 Task: Add the action, sort the to do list then by start date in descending order.
Action: Mouse pressed left at (630, 190)
Screenshot: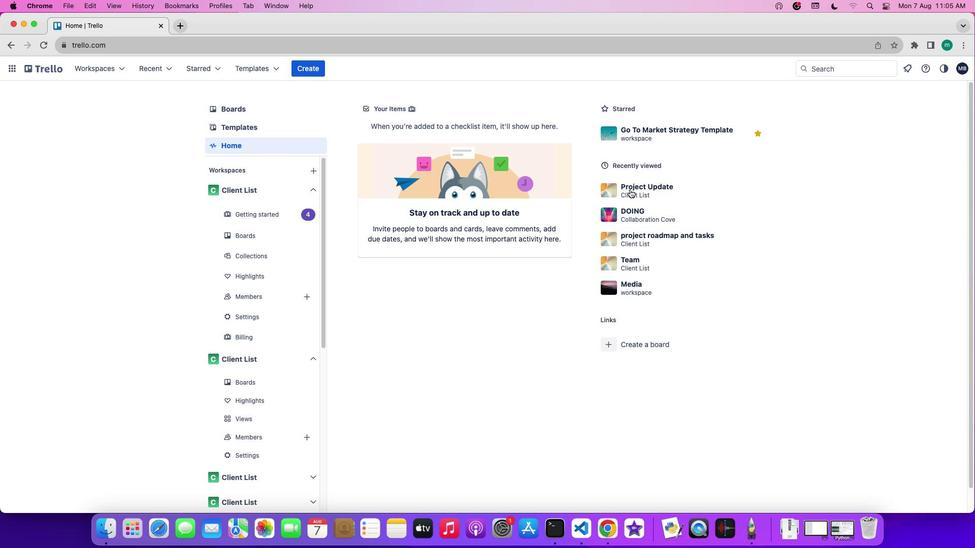 
Action: Mouse moved to (270, 152)
Screenshot: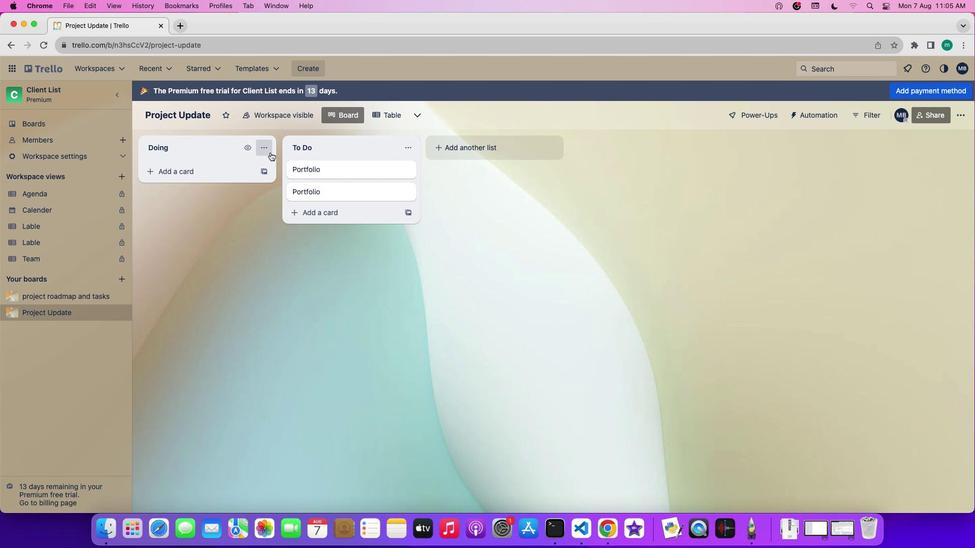 
Action: Mouse pressed left at (270, 152)
Screenshot: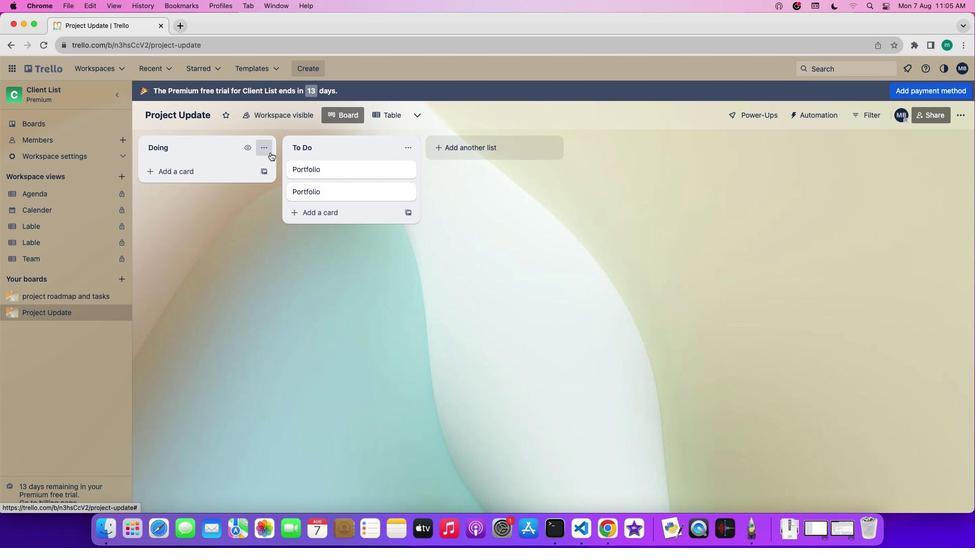 
Action: Mouse moved to (305, 306)
Screenshot: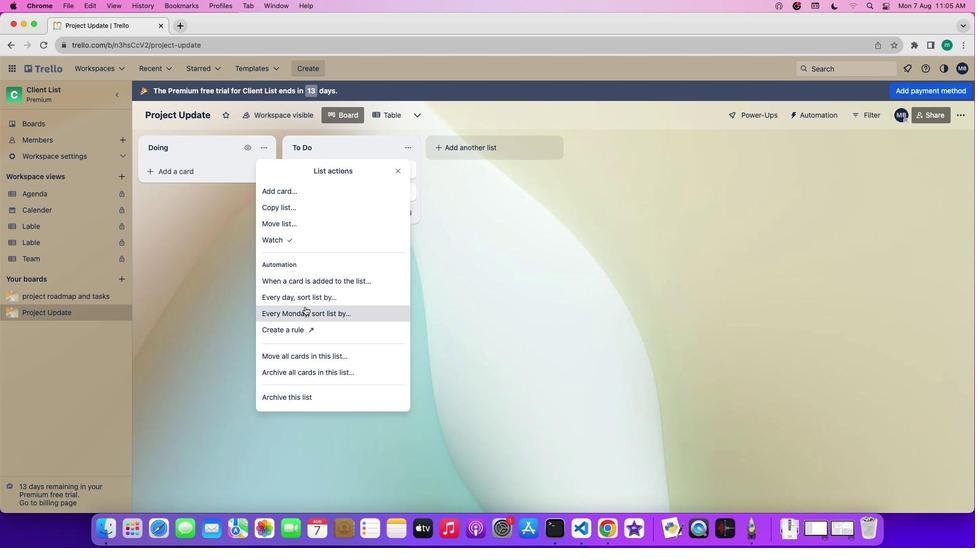 
Action: Mouse pressed left at (305, 306)
Screenshot: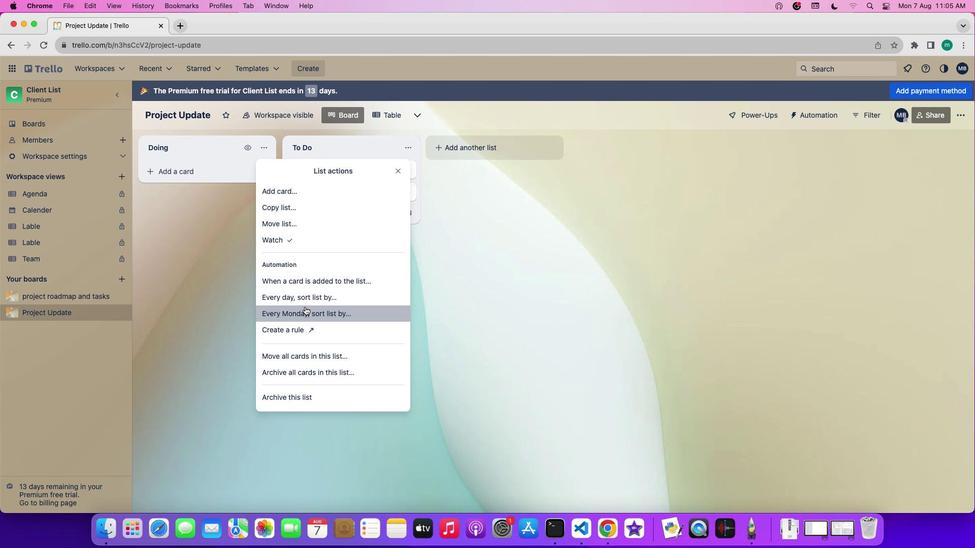 
Action: Mouse moved to (349, 299)
Screenshot: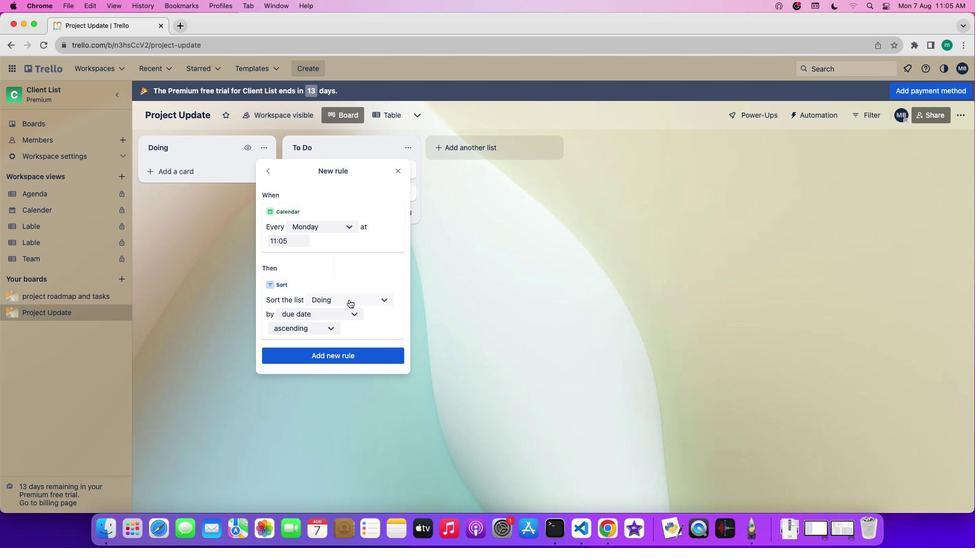 
Action: Mouse pressed left at (349, 299)
Screenshot: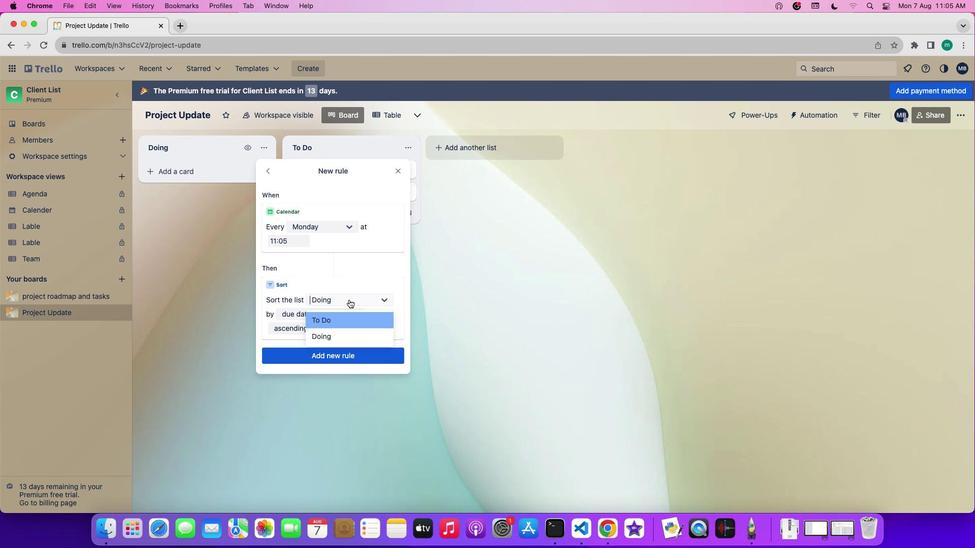 
Action: Mouse moved to (345, 324)
Screenshot: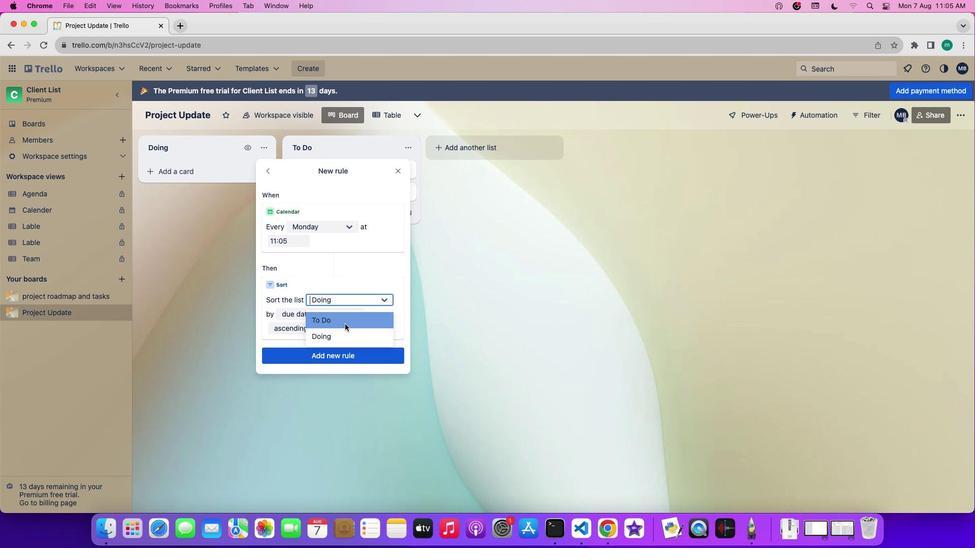 
Action: Mouse pressed left at (345, 324)
Screenshot: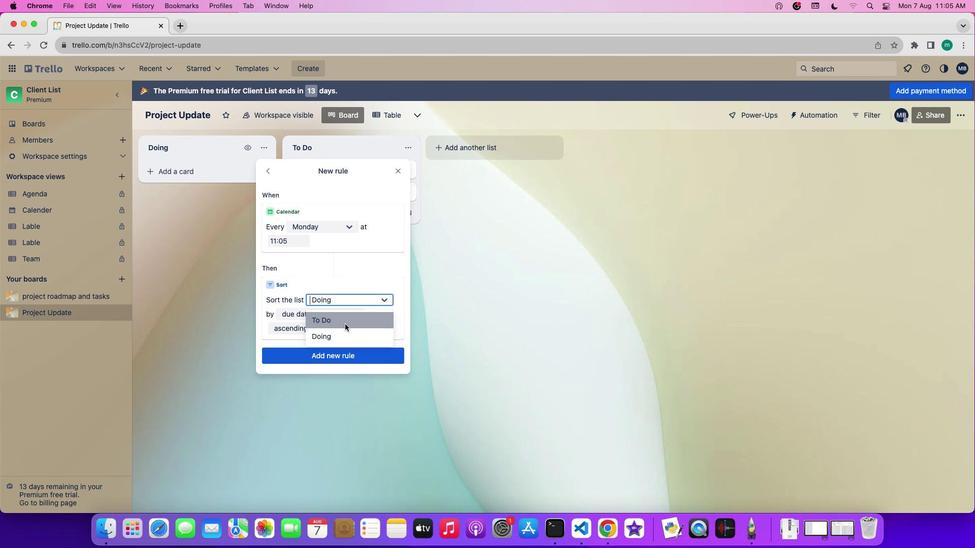 
Action: Mouse moved to (324, 317)
Screenshot: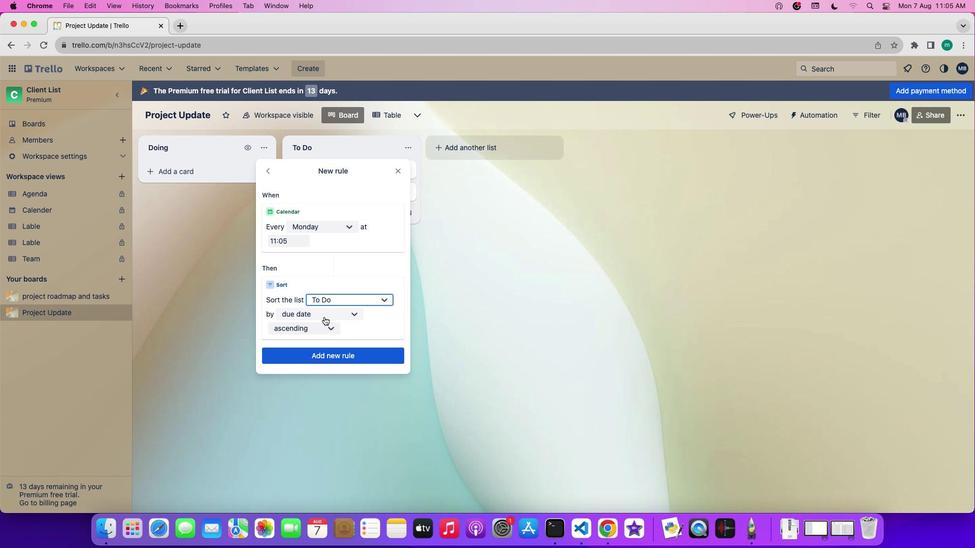 
Action: Mouse pressed left at (324, 317)
Screenshot: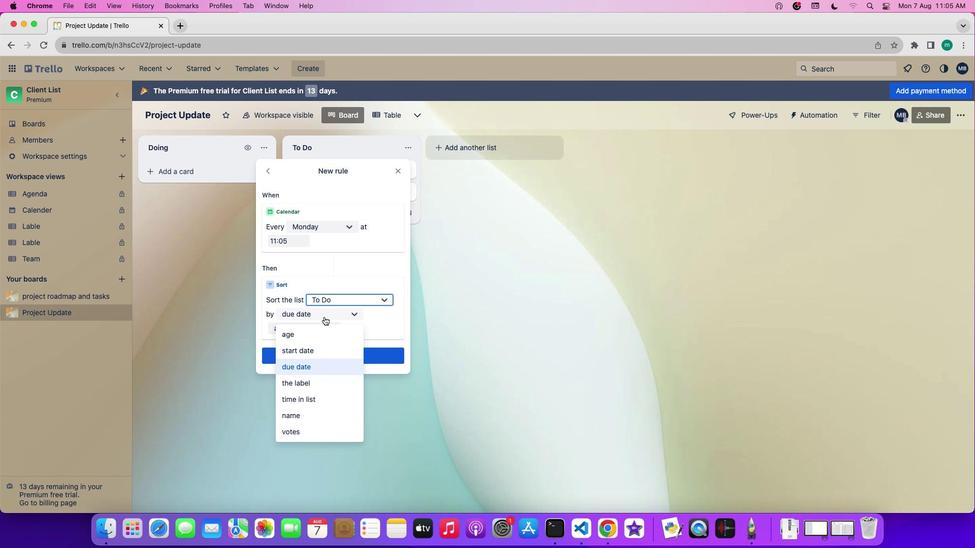
Action: Mouse moved to (318, 347)
Screenshot: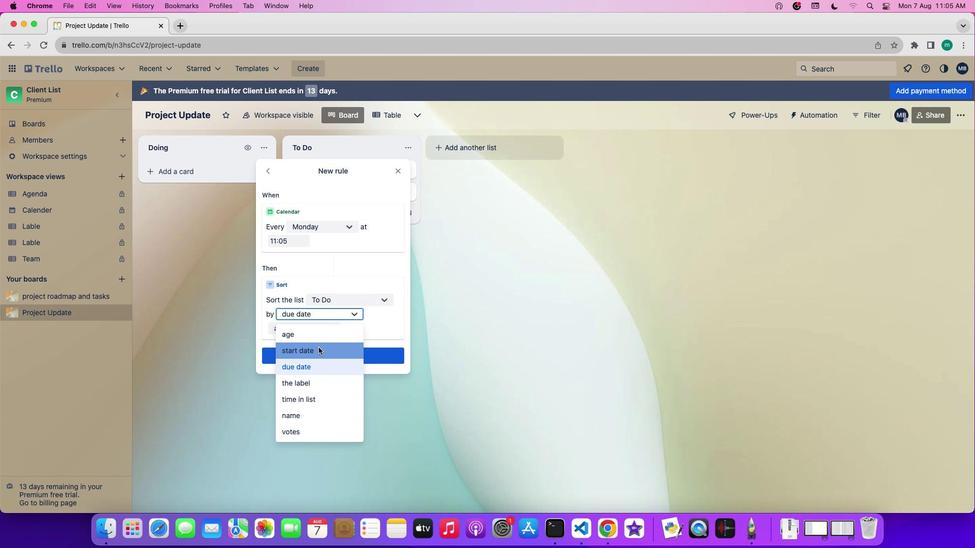 
Action: Mouse pressed left at (318, 347)
Screenshot: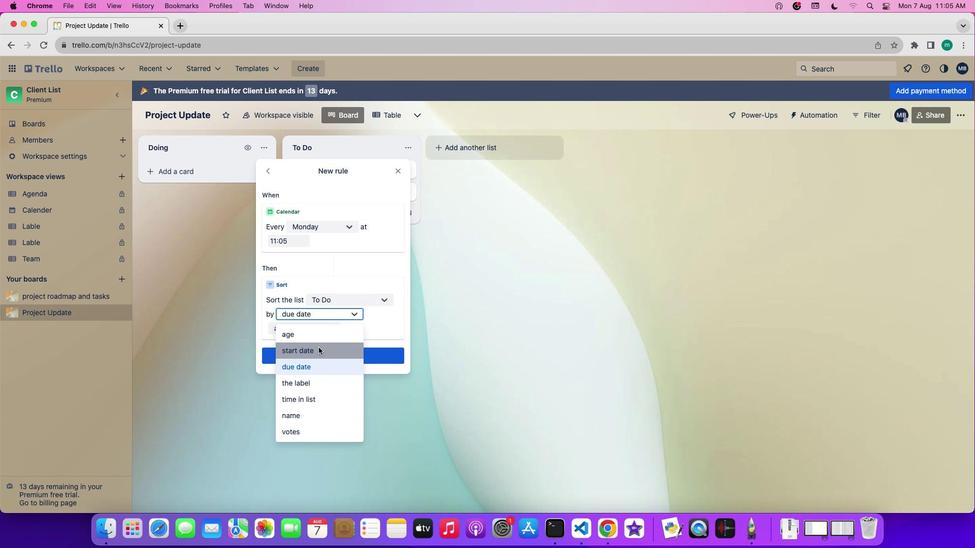 
Action: Mouse moved to (316, 331)
Screenshot: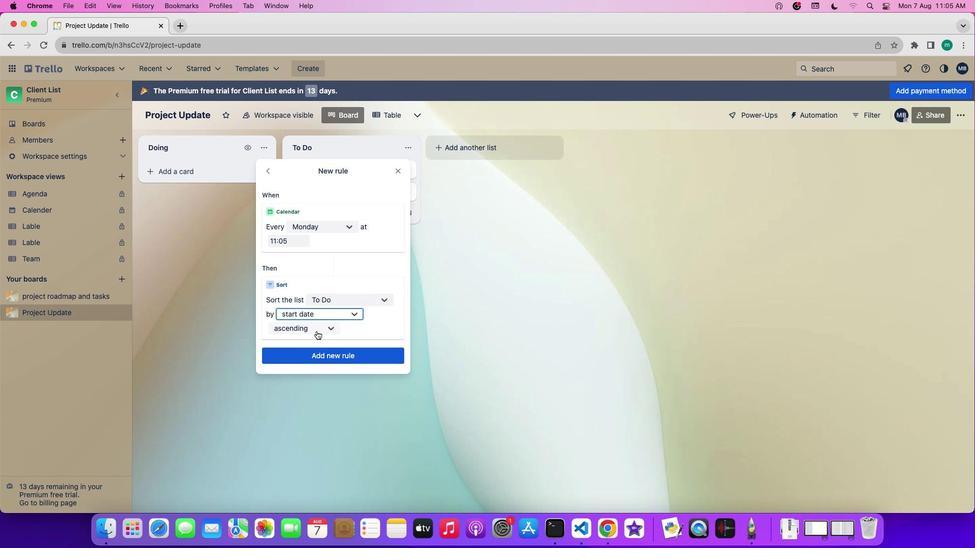 
Action: Mouse pressed left at (316, 331)
Screenshot: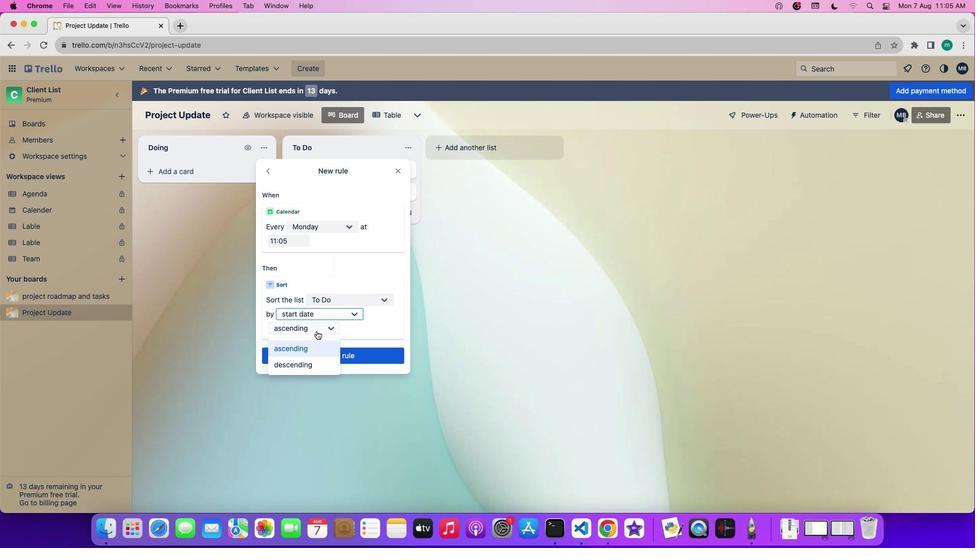 
Action: Mouse moved to (312, 362)
Screenshot: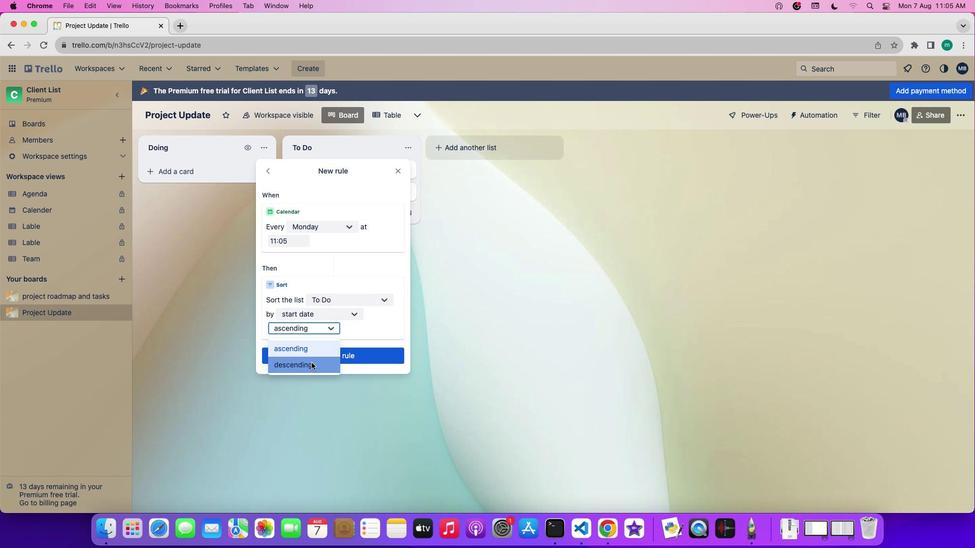 
Action: Mouse pressed left at (312, 362)
Screenshot: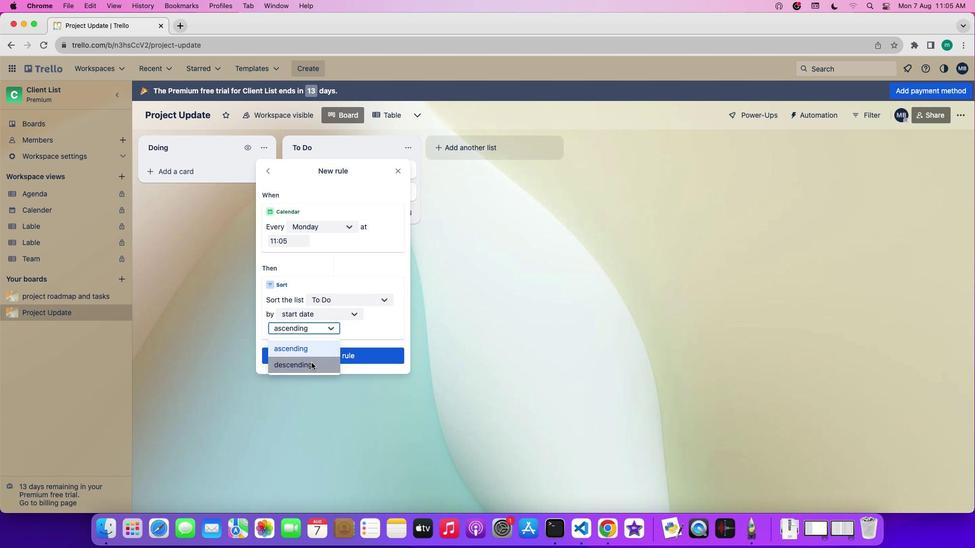 
Action: Mouse moved to (343, 371)
Screenshot: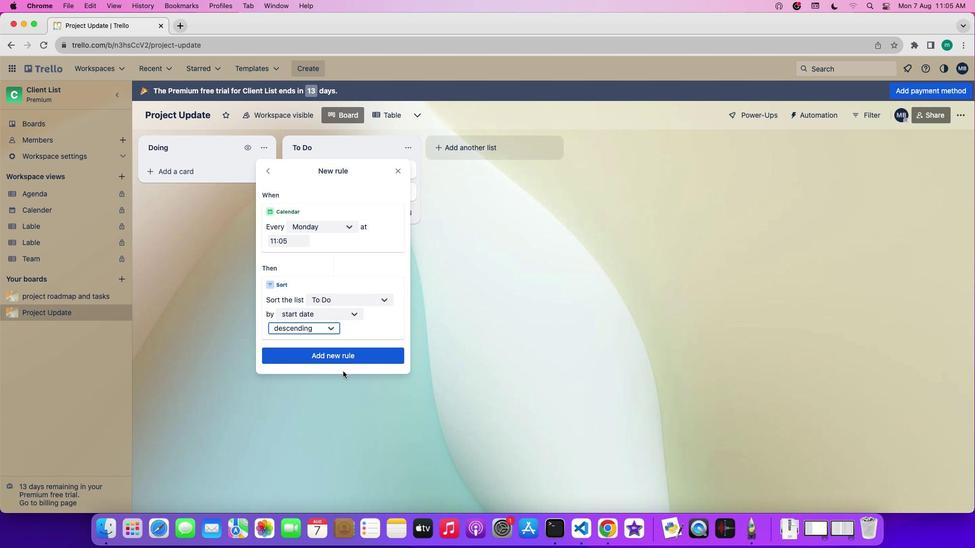 
